 Task: Look for developers that are trending this month.
Action: Mouse pressed left at (160, 115)
Screenshot: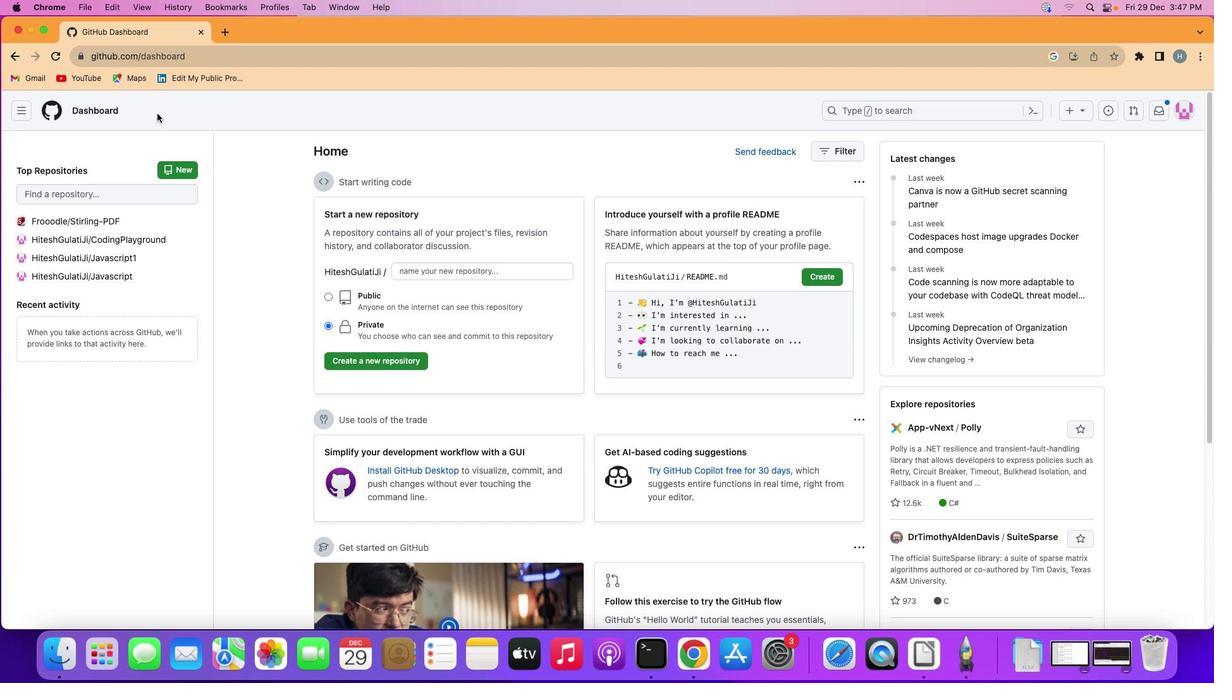 
Action: Mouse moved to (25, 114)
Screenshot: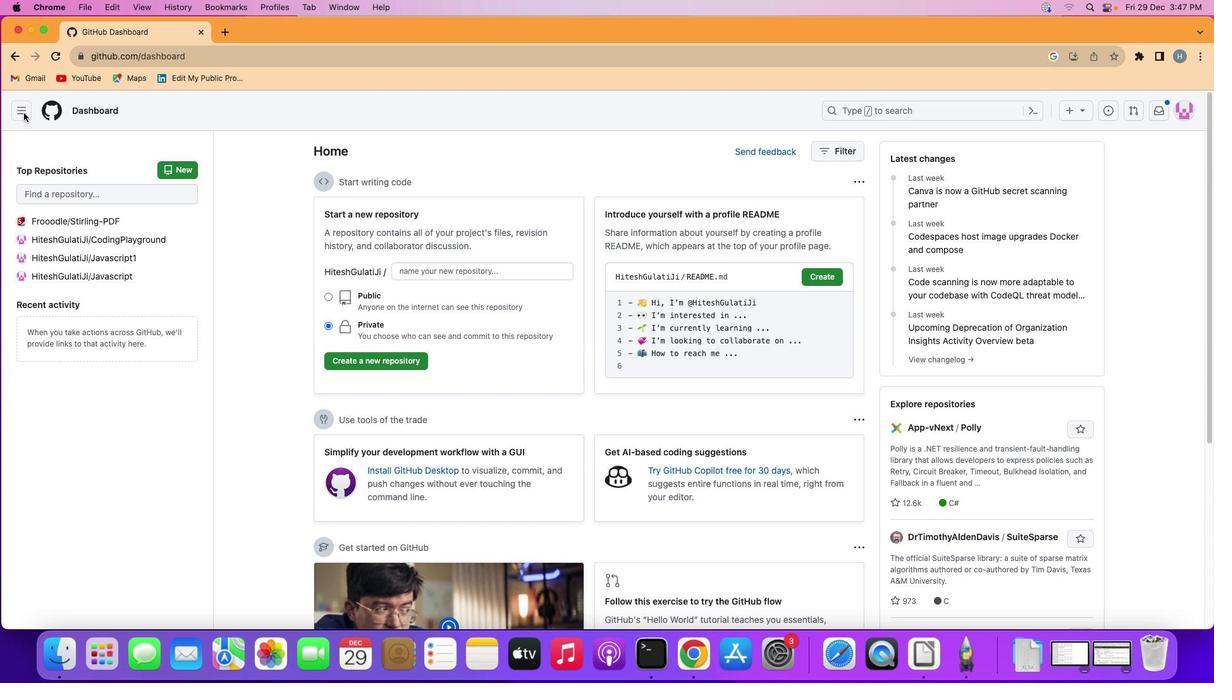 
Action: Mouse pressed left at (25, 114)
Screenshot: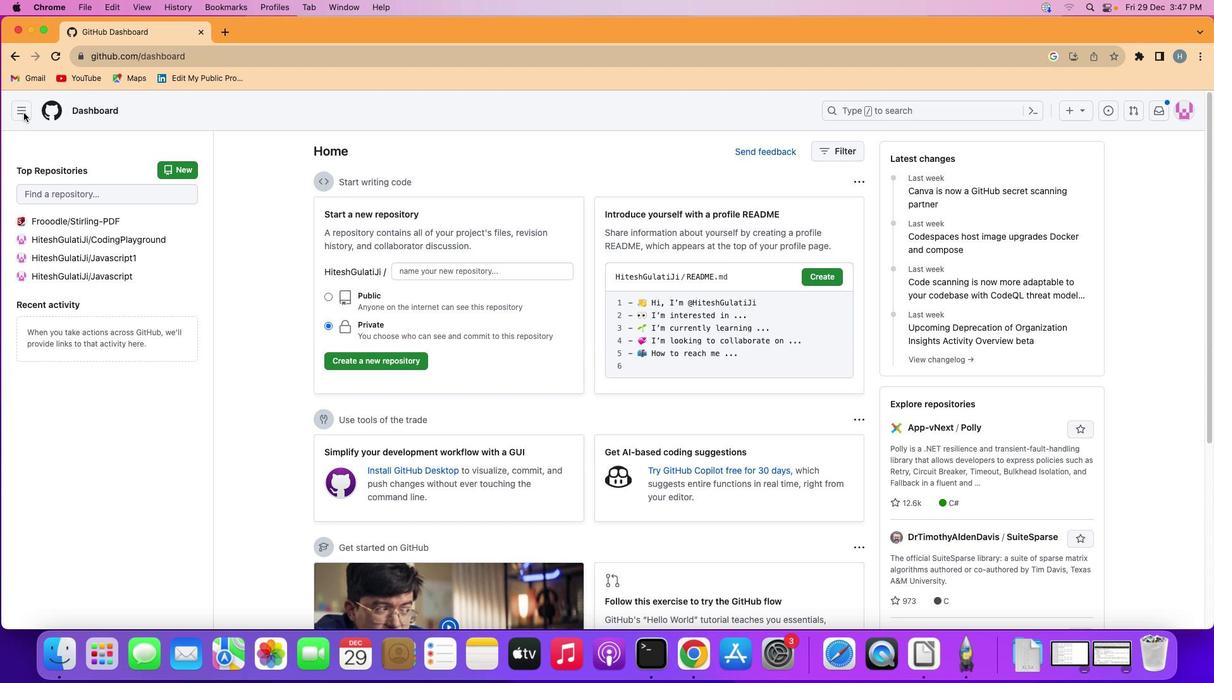 
Action: Mouse moved to (107, 273)
Screenshot: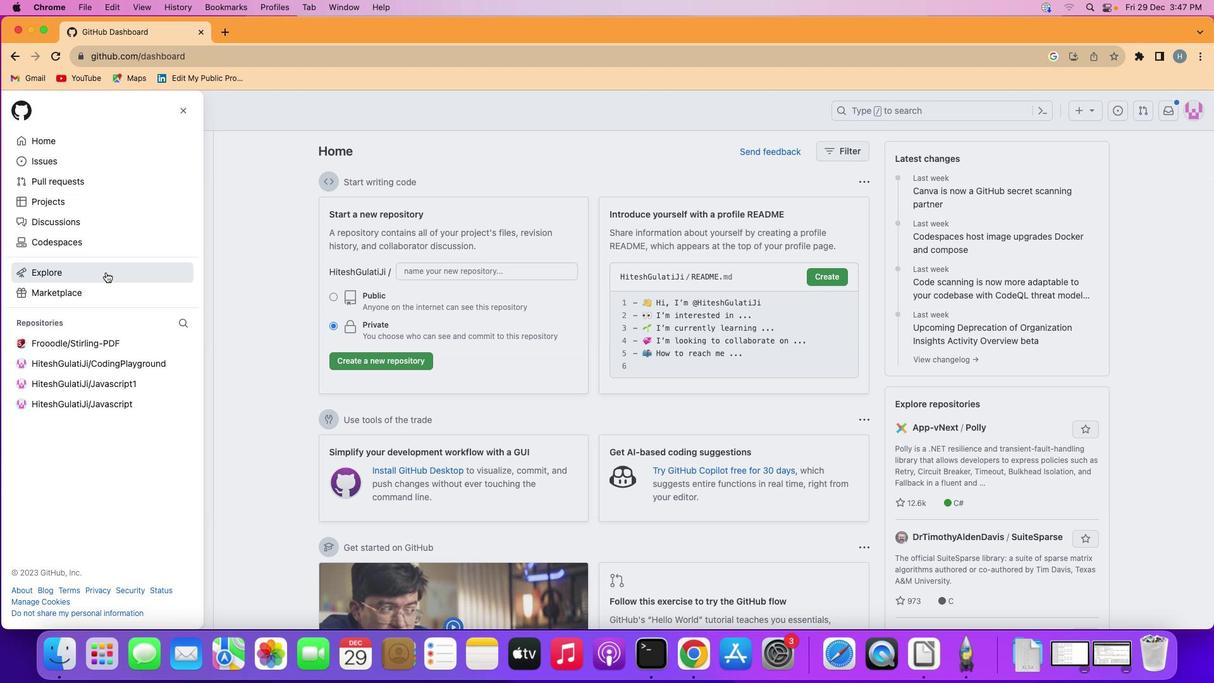 
Action: Mouse pressed left at (107, 273)
Screenshot: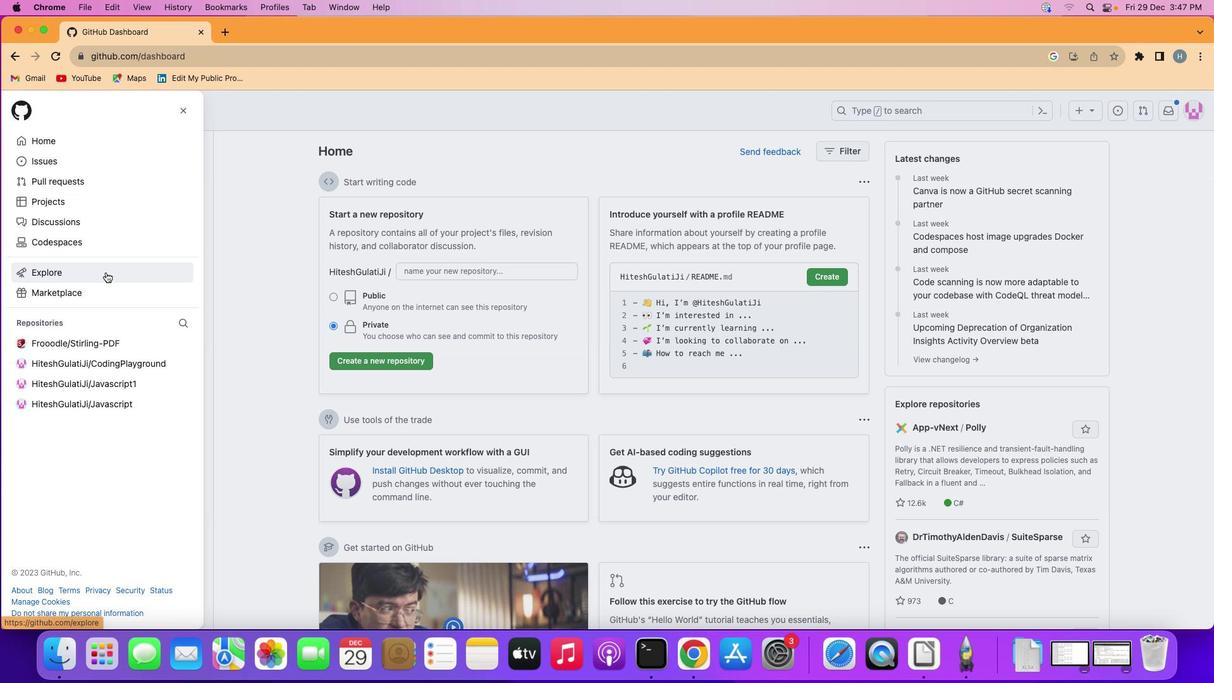 
Action: Mouse moved to (566, 149)
Screenshot: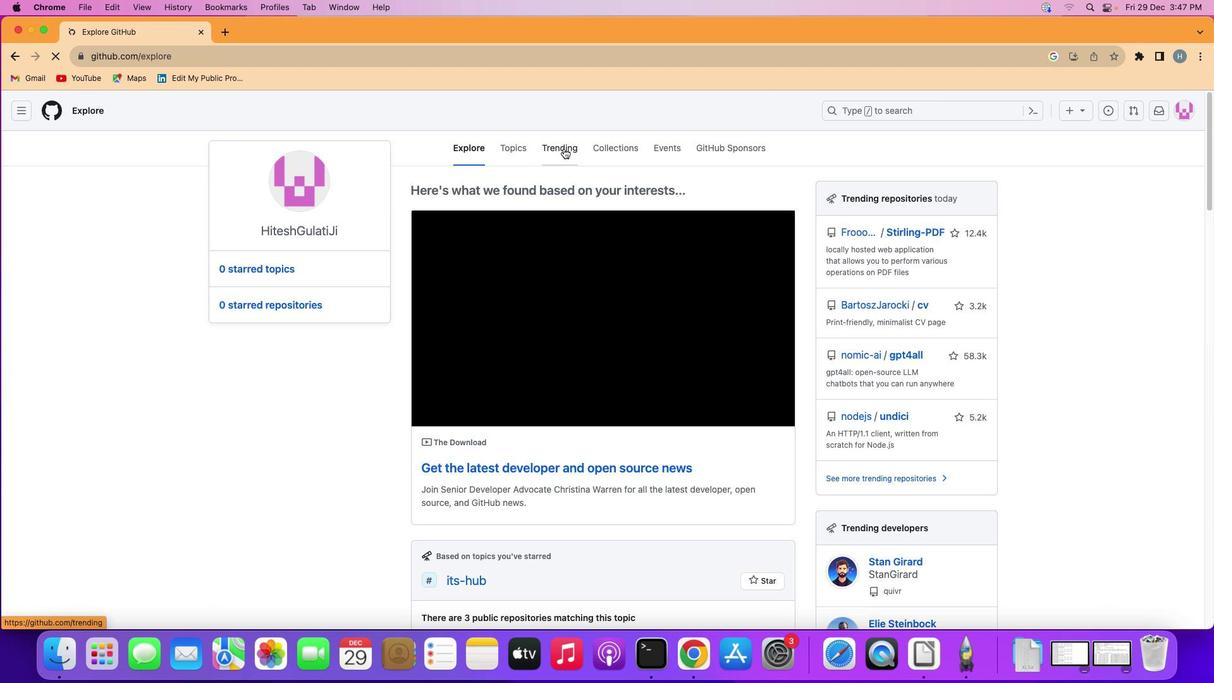 
Action: Mouse pressed left at (566, 149)
Screenshot: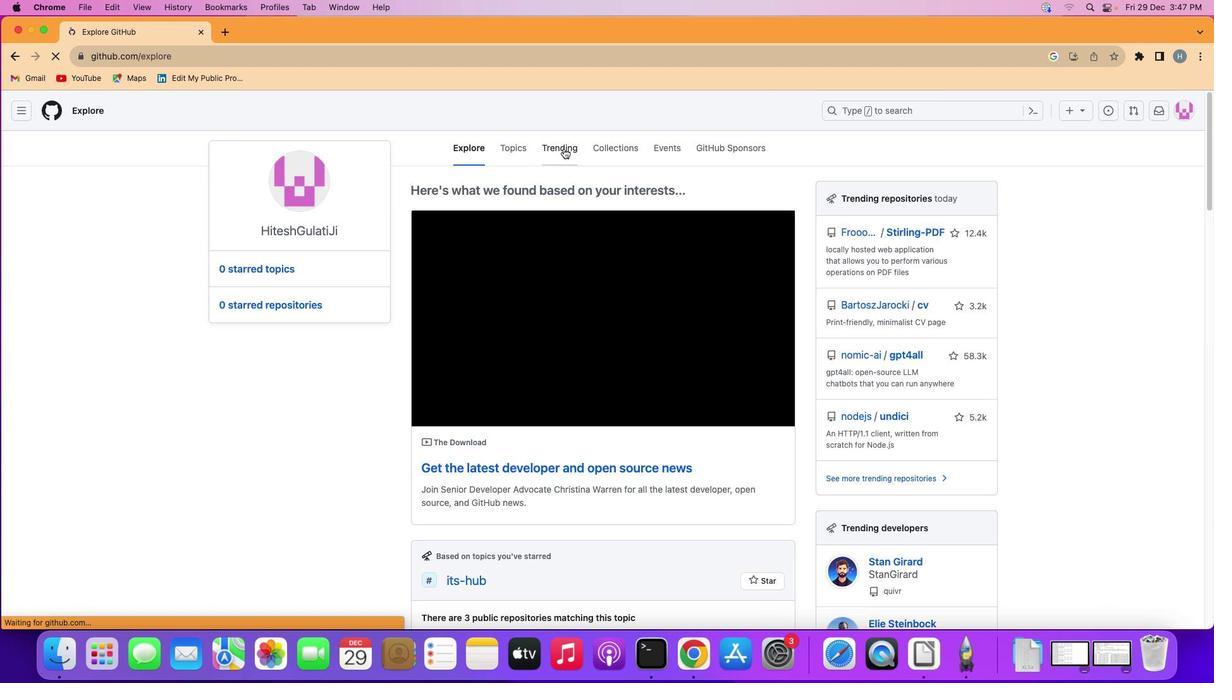 
Action: Mouse moved to (420, 317)
Screenshot: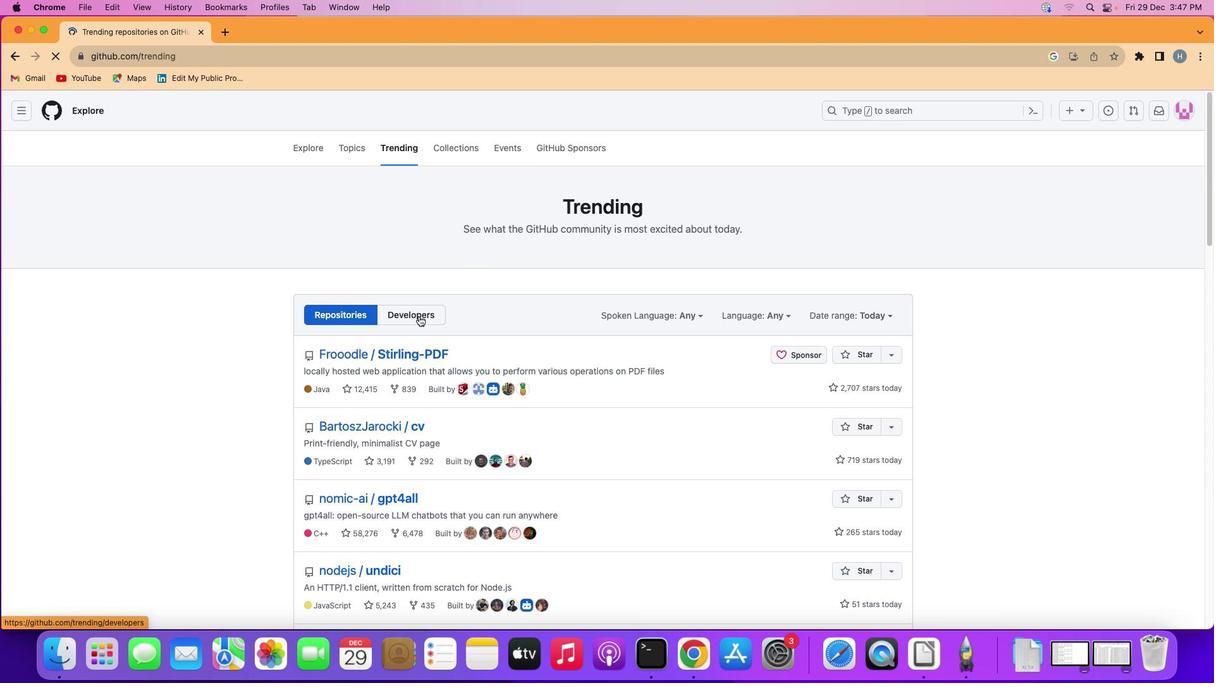 
Action: Mouse pressed left at (420, 317)
Screenshot: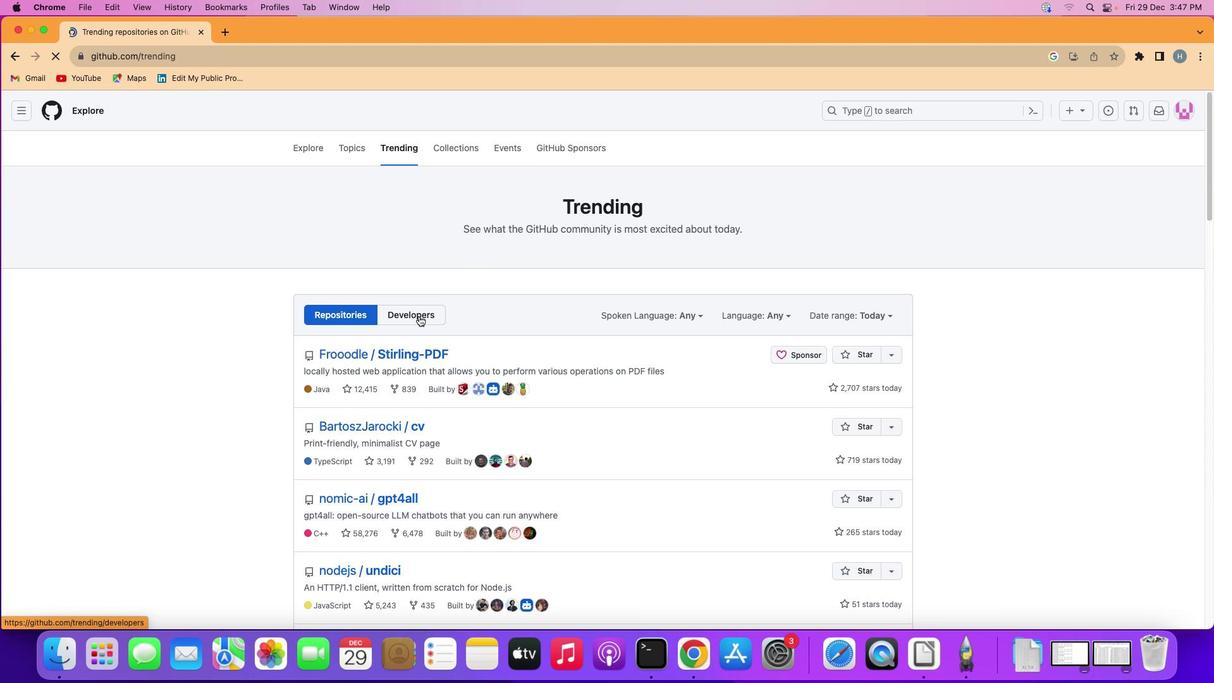 
Action: Mouse moved to (791, 315)
Screenshot: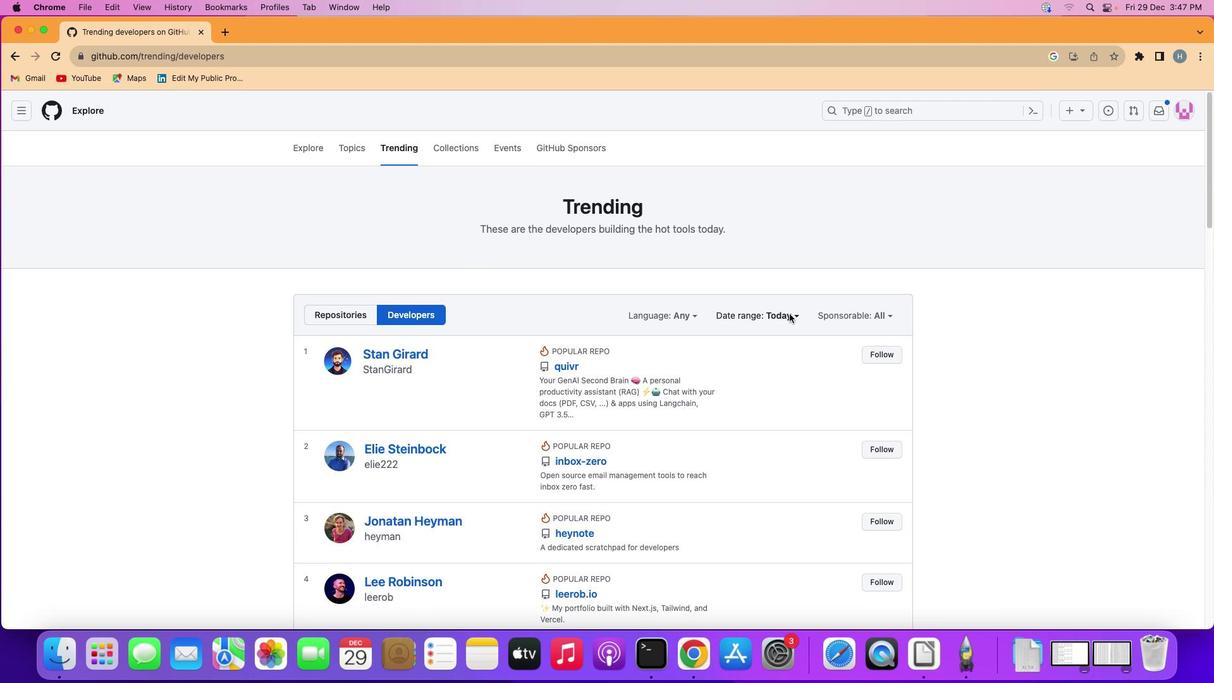 
Action: Mouse pressed left at (791, 315)
Screenshot: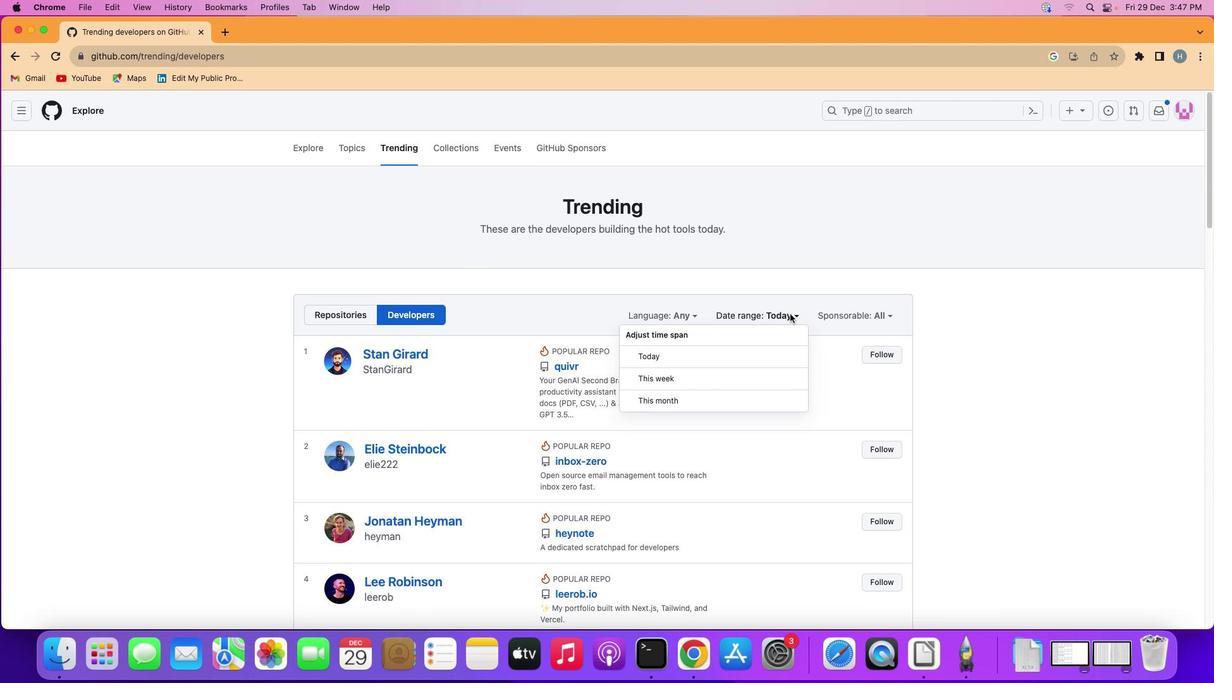 
Action: Mouse moved to (729, 399)
Screenshot: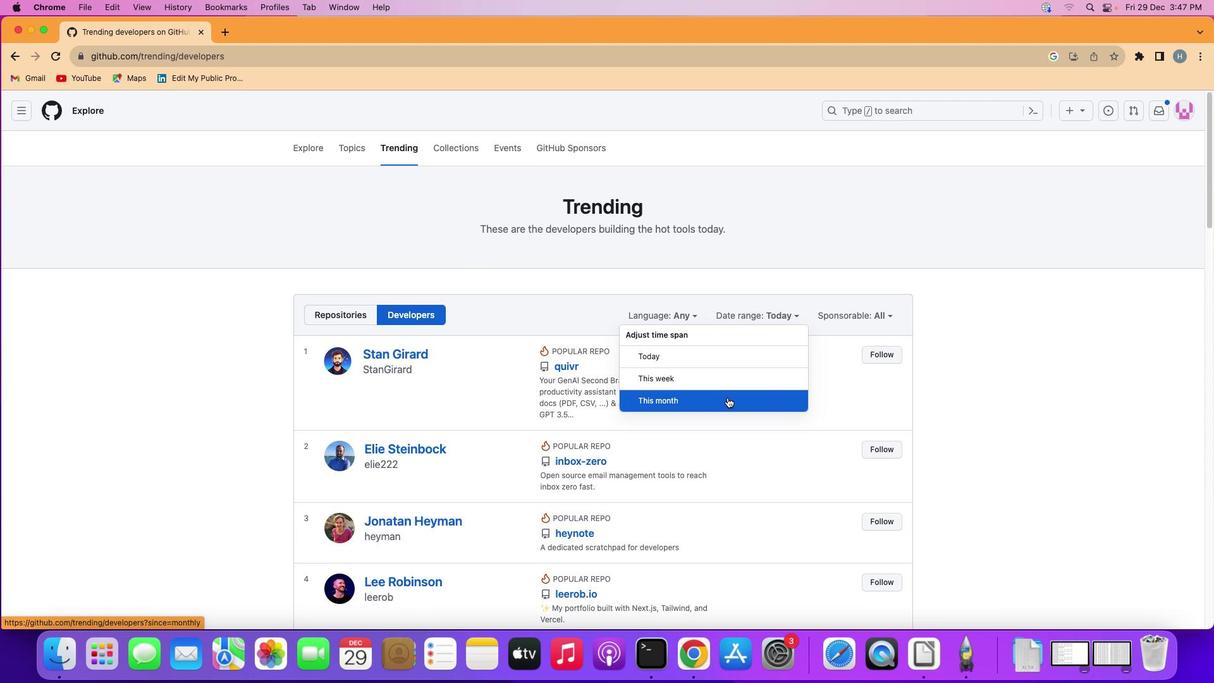 
Action: Mouse pressed left at (729, 399)
Screenshot: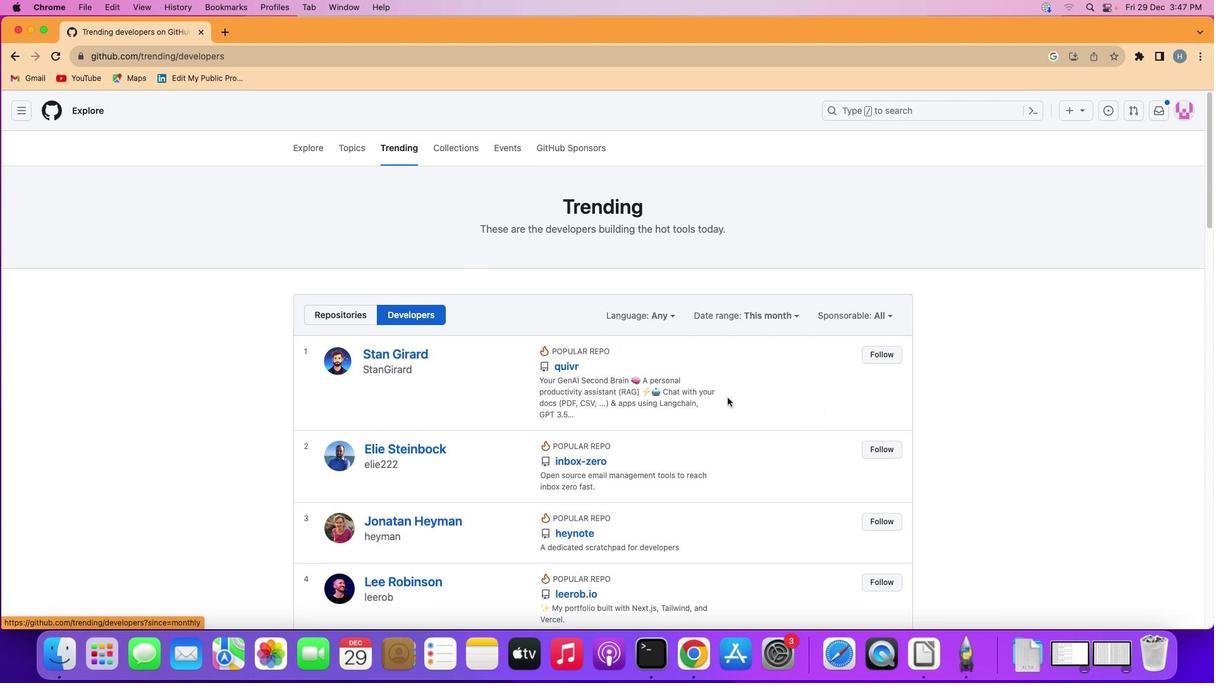 
Action: Mouse moved to (845, 243)
Screenshot: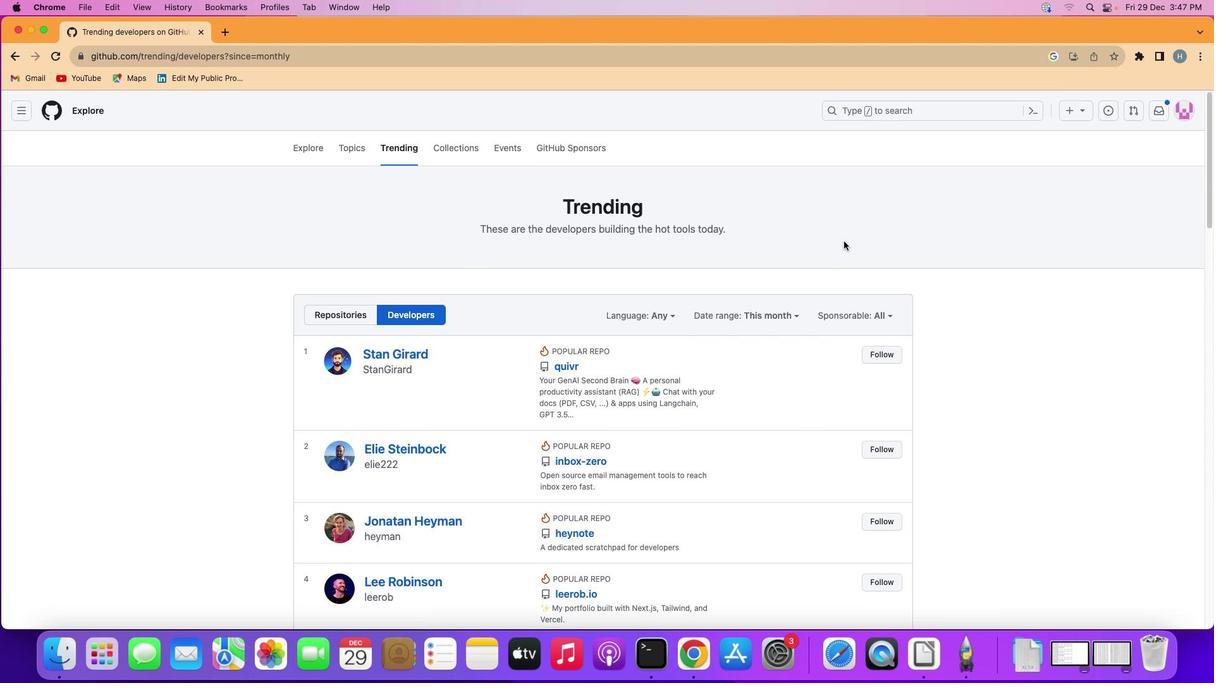 
